 Task: Open Card Card0000000068 in Board Board0000000017 in Workspace WS0000000006 in Trello. Add Member nikrathi889@gmail.com to Card Card0000000068 in Board Board0000000017 in Workspace WS0000000006 in Trello. Add Red Label titled Label0000000068 to Card Card0000000068 in Board Board0000000017 in Workspace WS0000000006 in Trello. Add Checklist CL0000000068 to Card Card0000000068 in Board Board0000000017 in Workspace WS0000000006 in Trello. Add Dates with Start Date as Nov 01 2023 and Due Date as Nov 30 2023 to Card Card0000000068 in Board Board0000000017 in Workspace WS0000000006 in Trello
Action: Mouse moved to (300, 469)
Screenshot: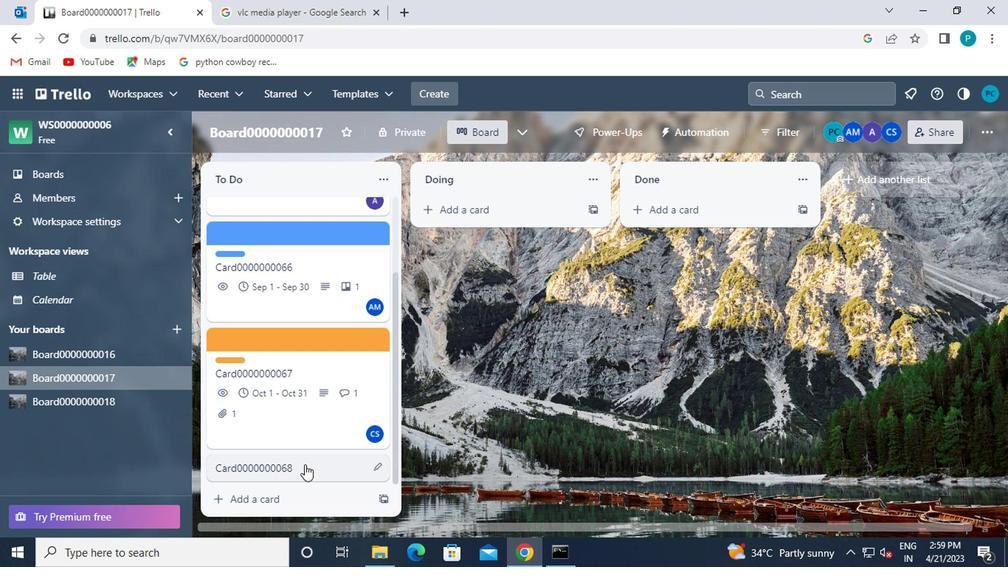 
Action: Mouse pressed left at (300, 469)
Screenshot: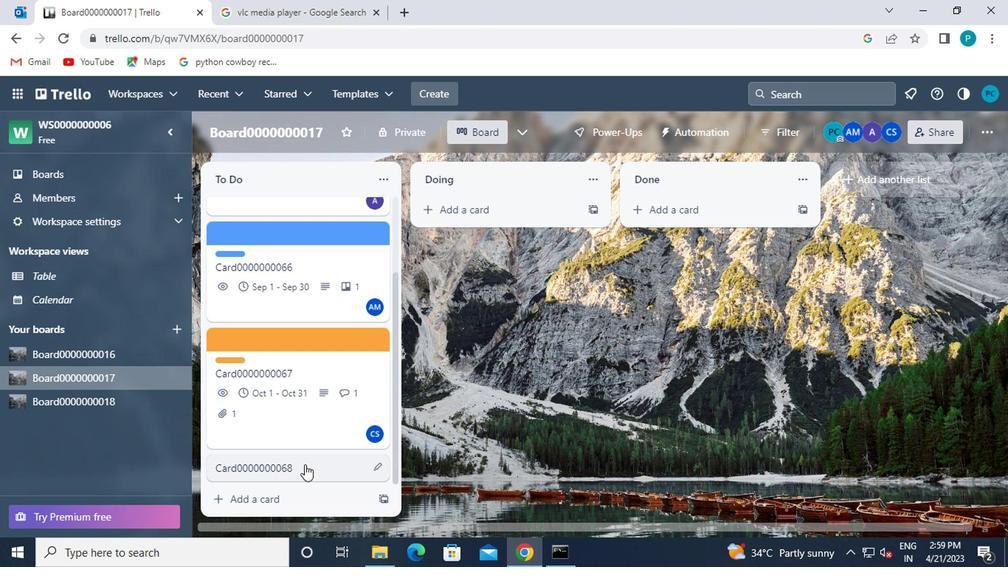 
Action: Mouse moved to (298, 470)
Screenshot: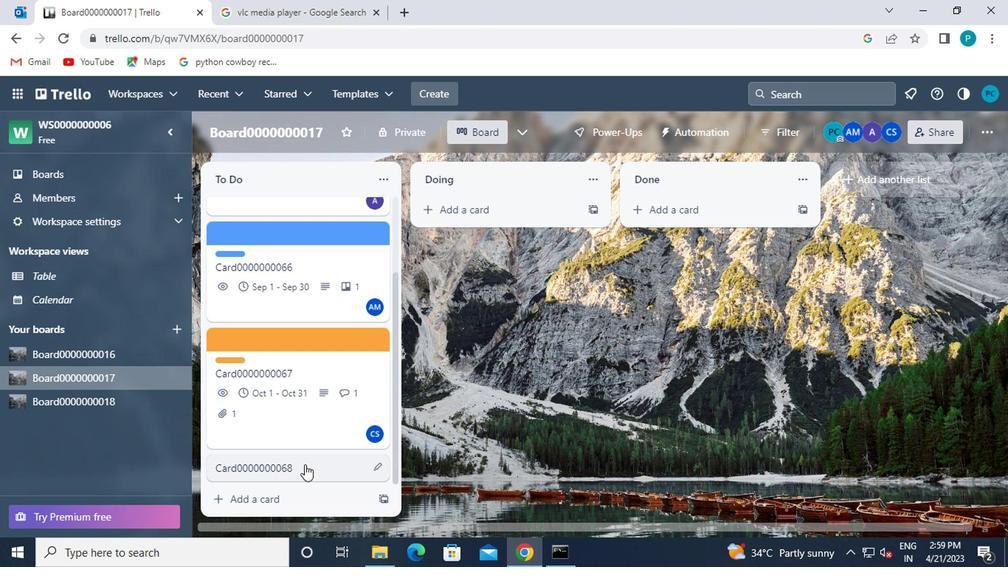 
Action: Mouse pressed left at (298, 470)
Screenshot: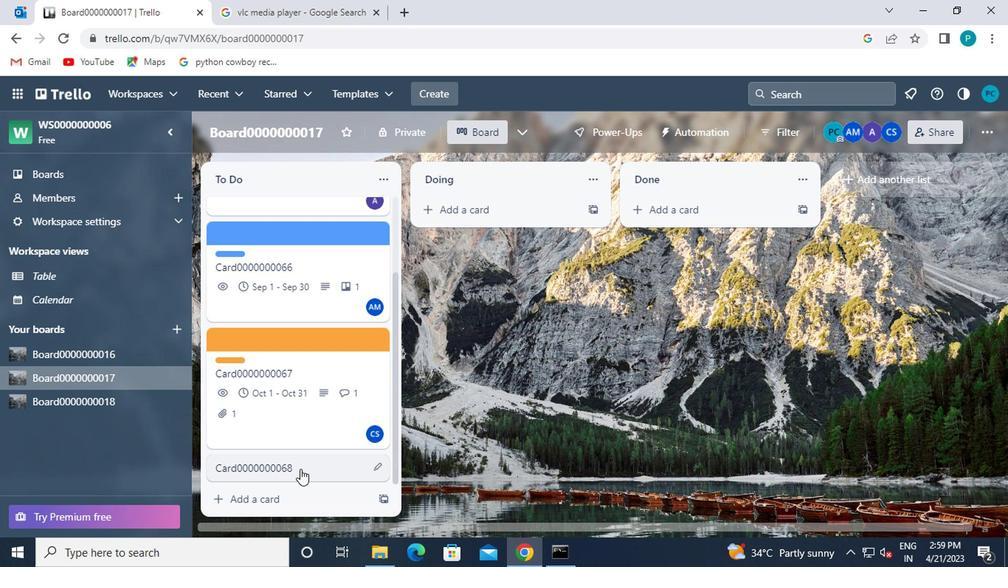 
Action: Mouse moved to (729, 271)
Screenshot: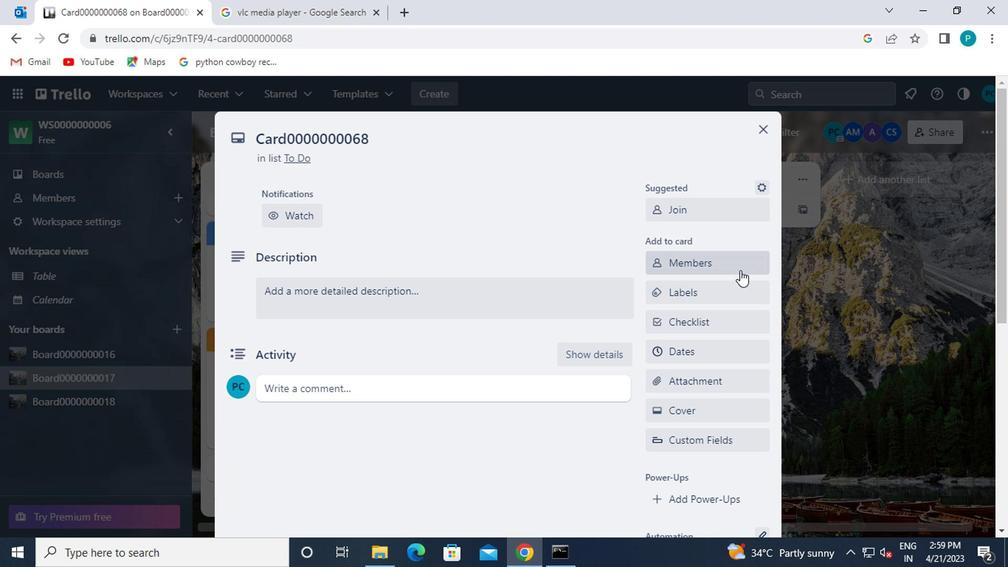 
Action: Mouse pressed left at (729, 271)
Screenshot: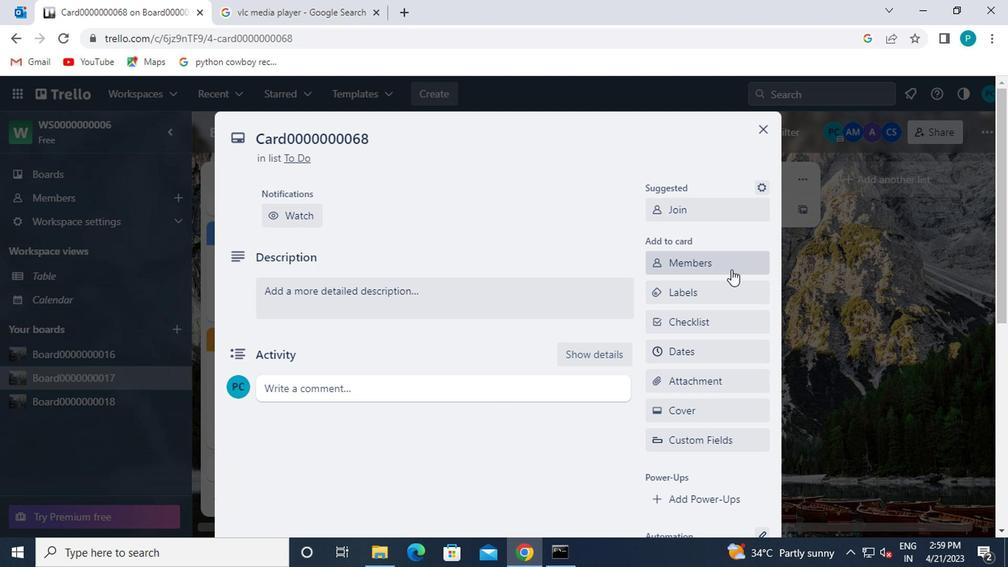 
Action: Mouse moved to (675, 172)
Screenshot: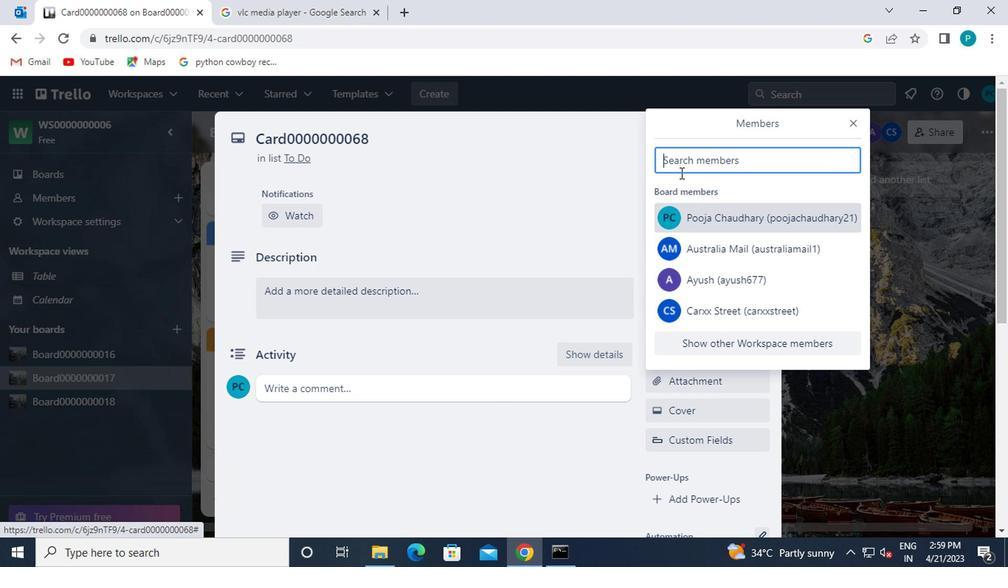 
Action: Mouse pressed left at (675, 172)
Screenshot: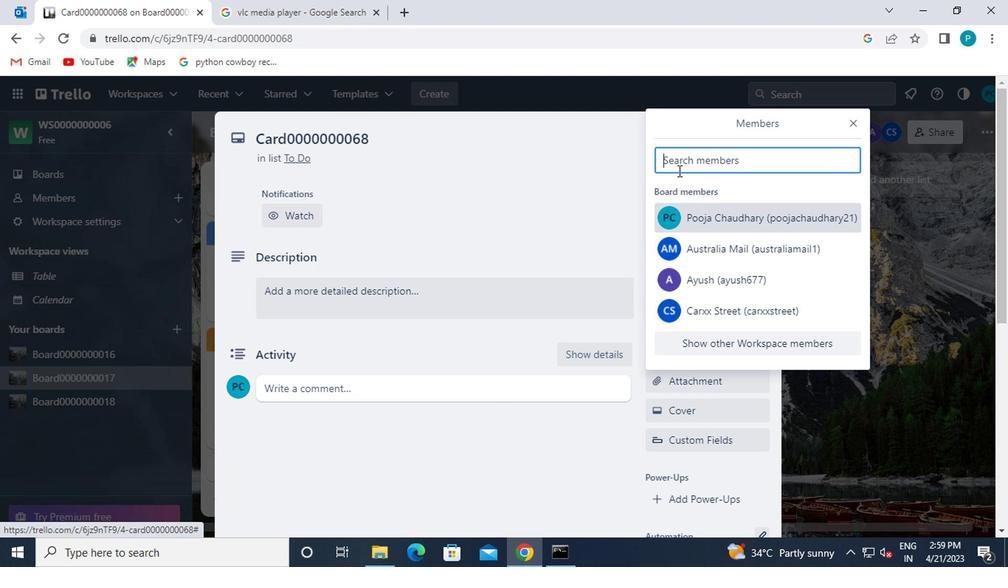 
Action: Mouse moved to (673, 172)
Screenshot: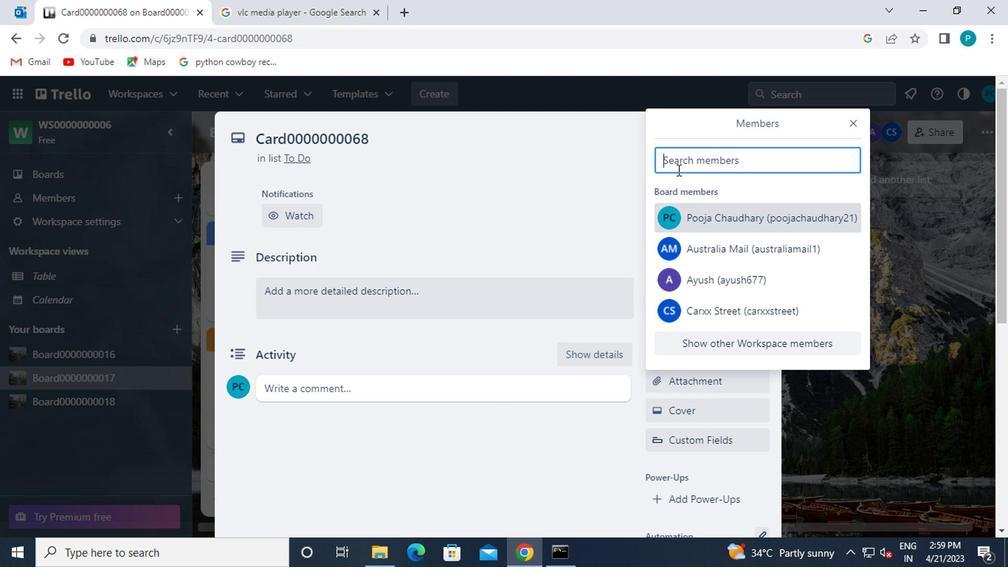 
Action: Key pressed nik
Screenshot: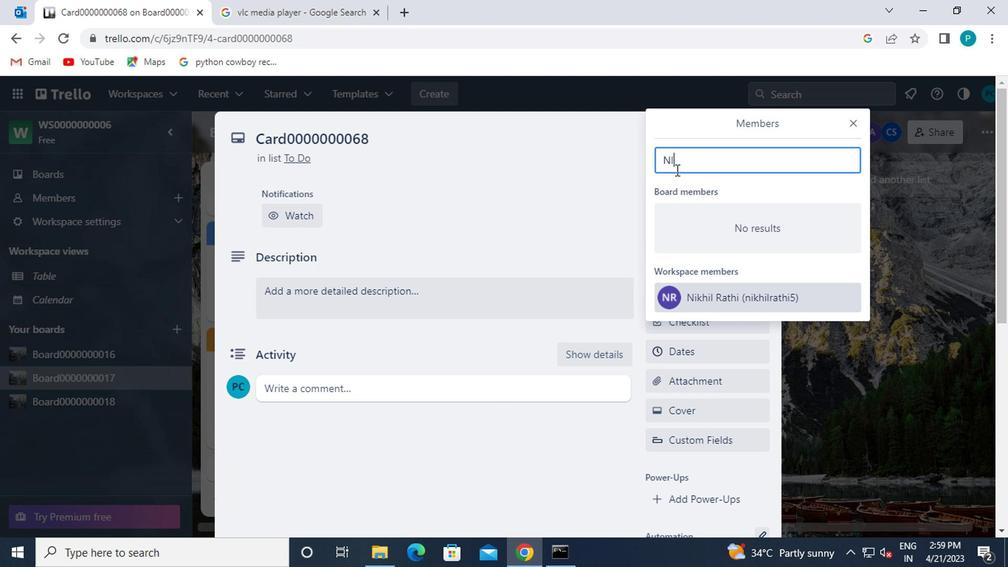 
Action: Mouse moved to (676, 289)
Screenshot: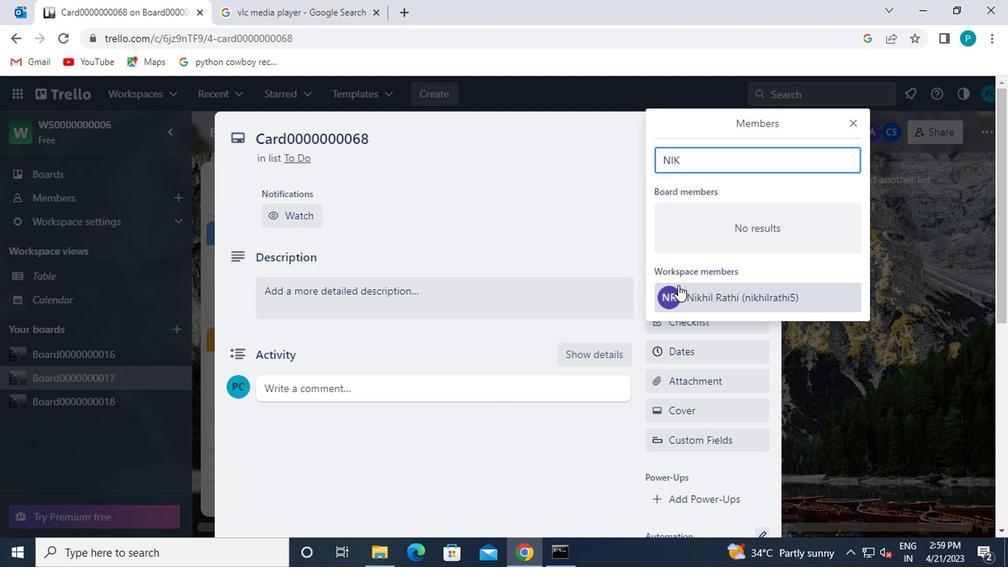 
Action: Mouse pressed left at (676, 289)
Screenshot: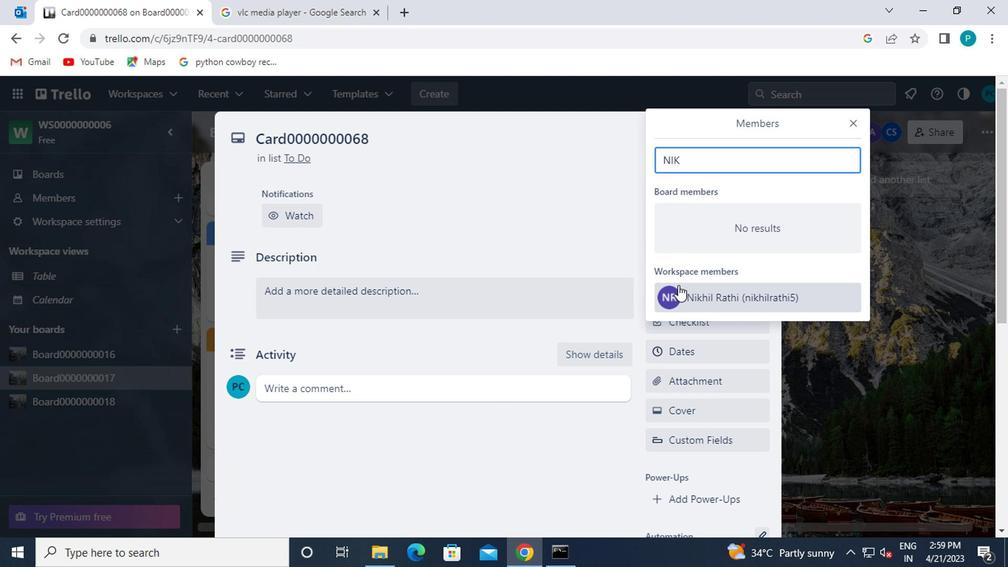 
Action: Mouse moved to (855, 119)
Screenshot: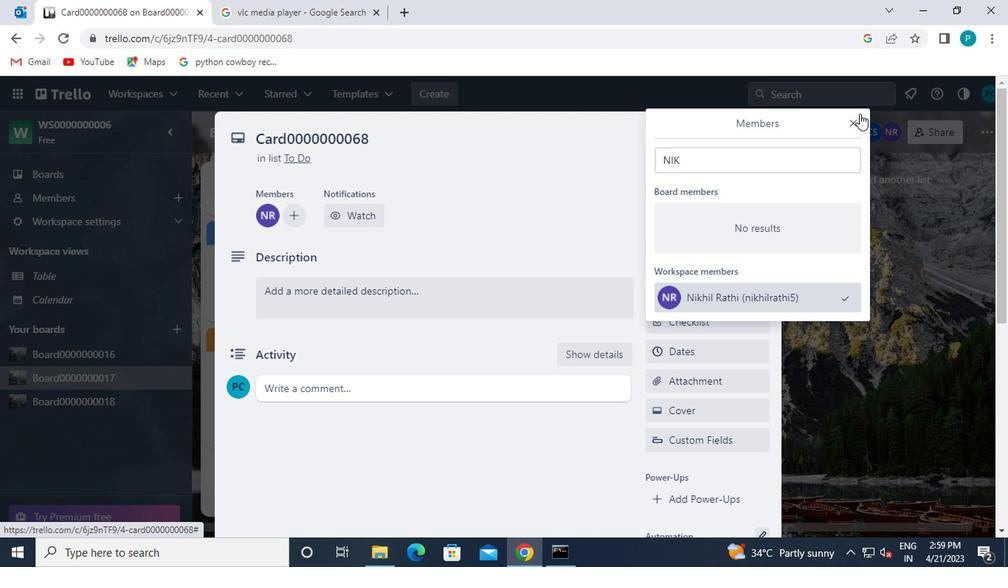 
Action: Mouse pressed left at (855, 119)
Screenshot: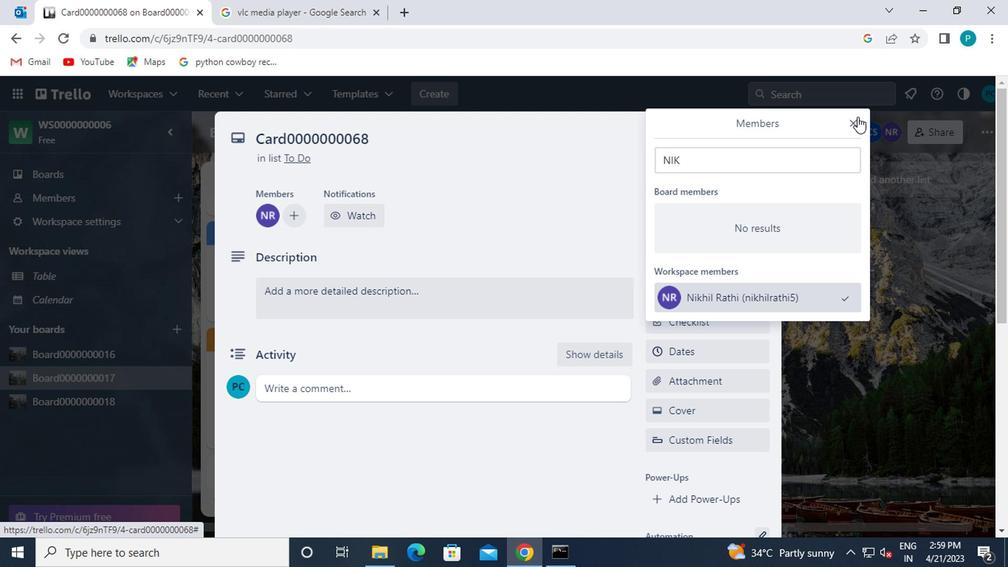 
Action: Mouse moved to (725, 291)
Screenshot: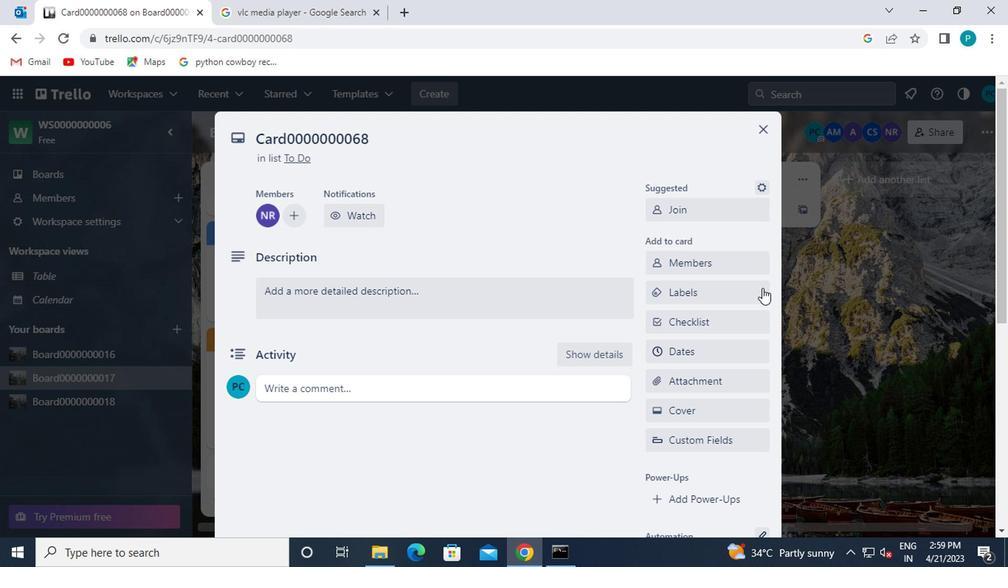 
Action: Mouse pressed left at (725, 291)
Screenshot: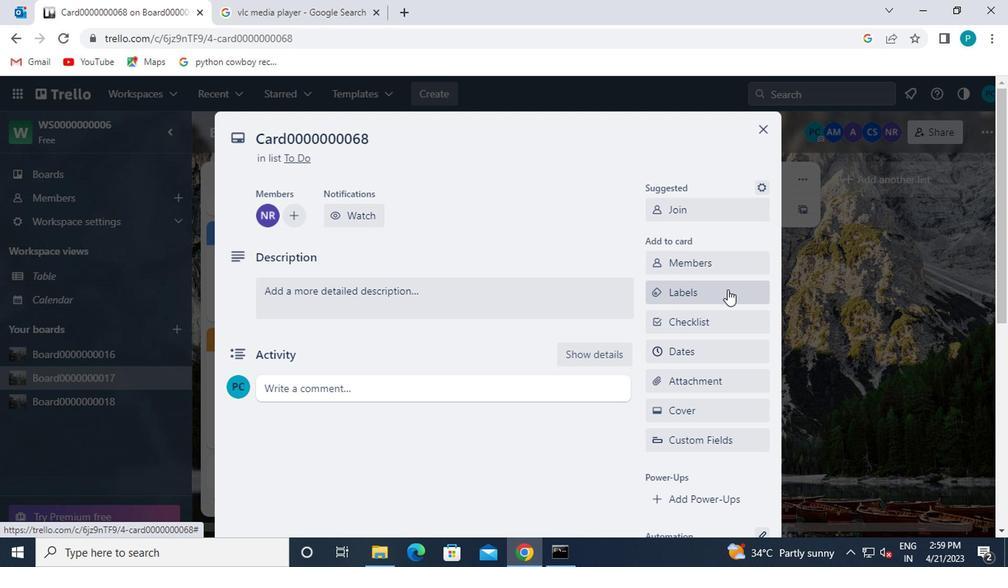
Action: Mouse moved to (725, 470)
Screenshot: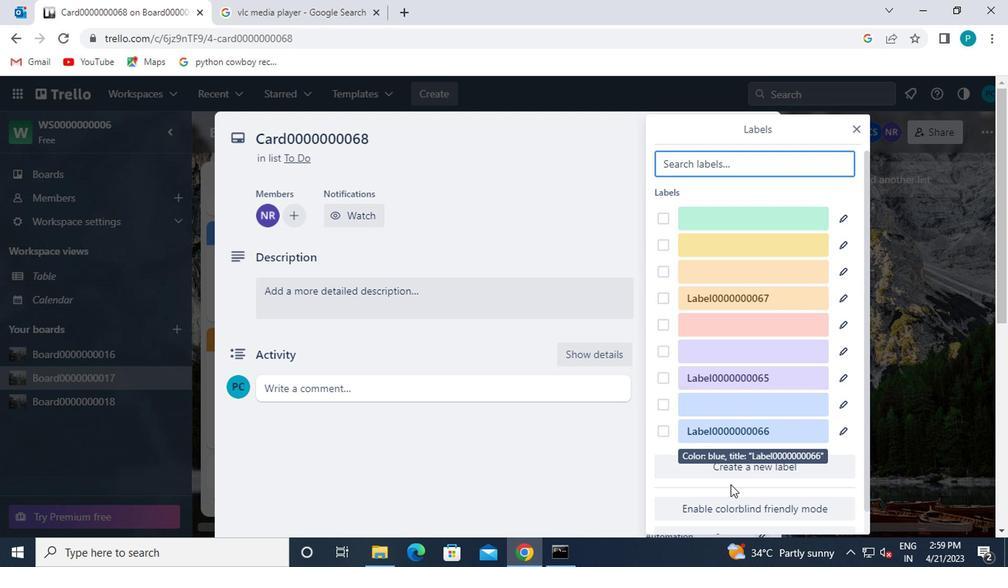 
Action: Mouse pressed left at (725, 470)
Screenshot: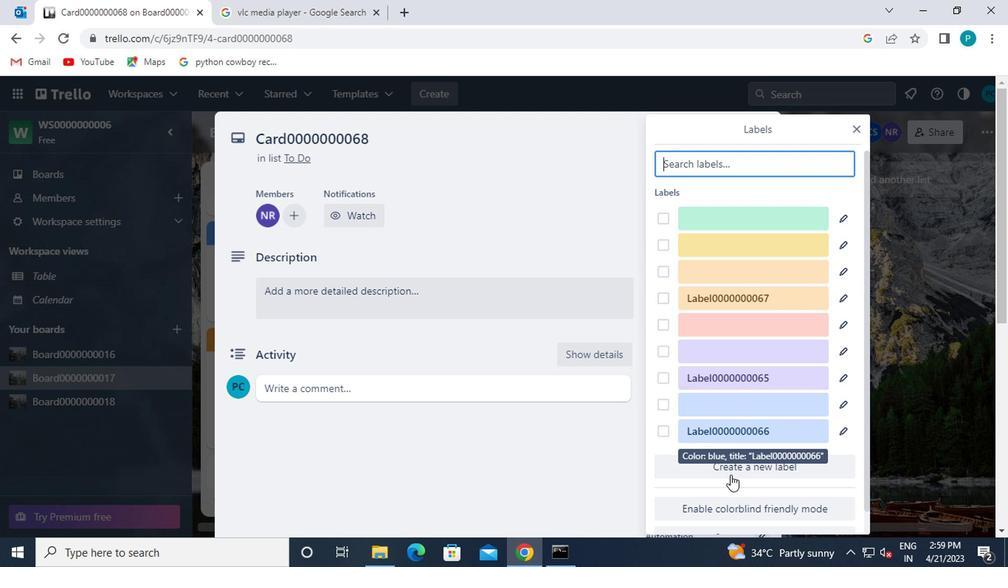 
Action: Mouse moved to (784, 345)
Screenshot: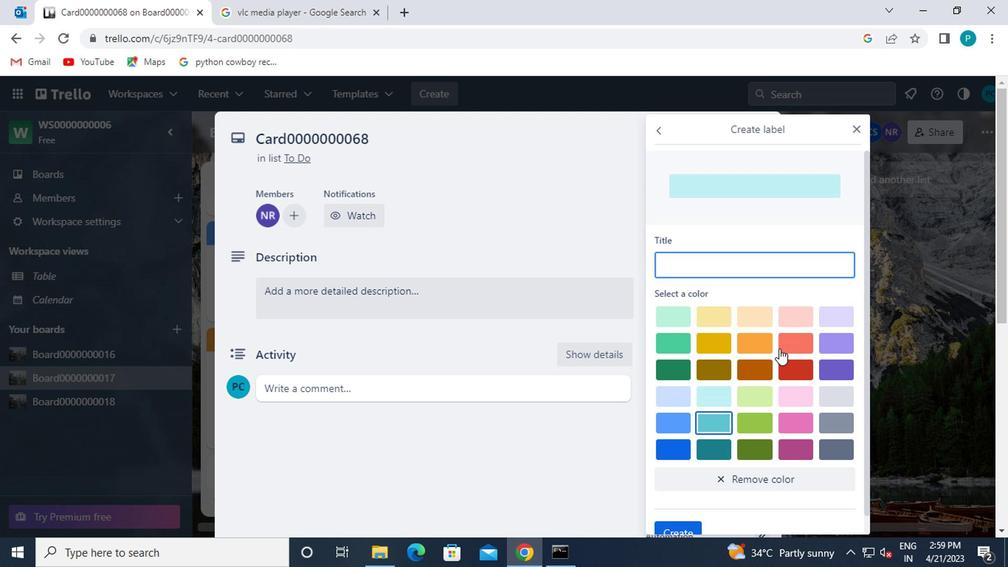 
Action: Mouse pressed left at (784, 345)
Screenshot: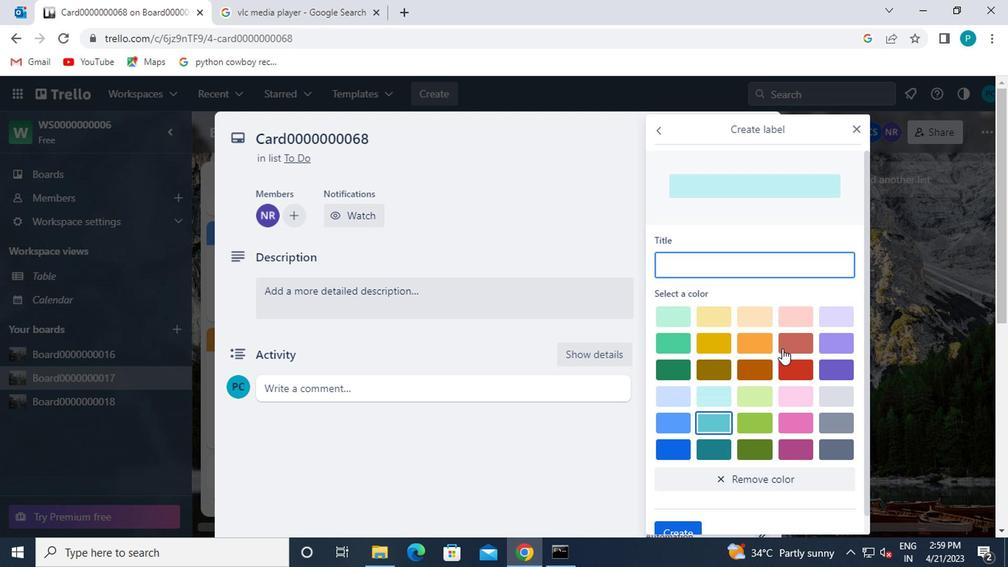 
Action: Mouse moved to (684, 264)
Screenshot: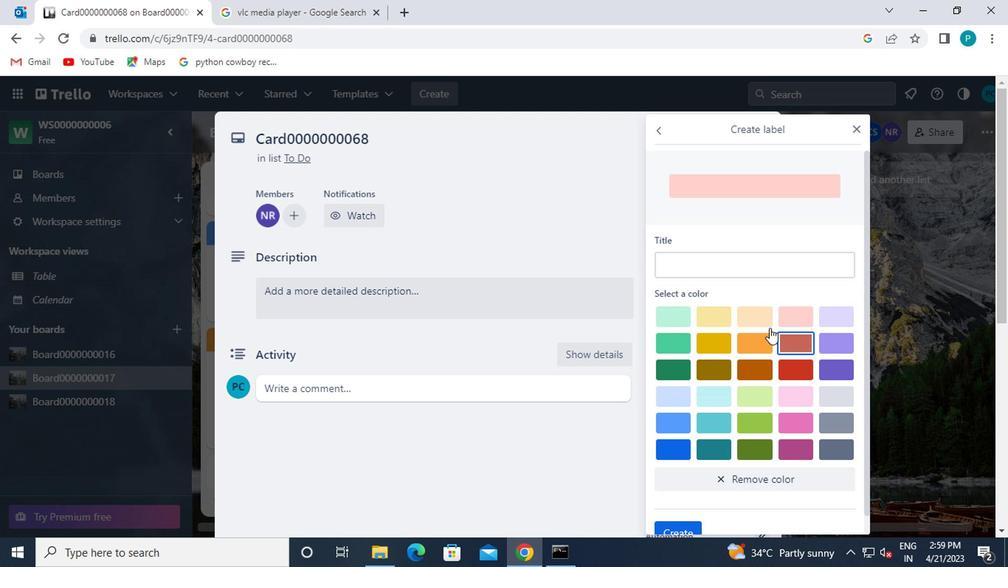 
Action: Mouse pressed left at (684, 264)
Screenshot: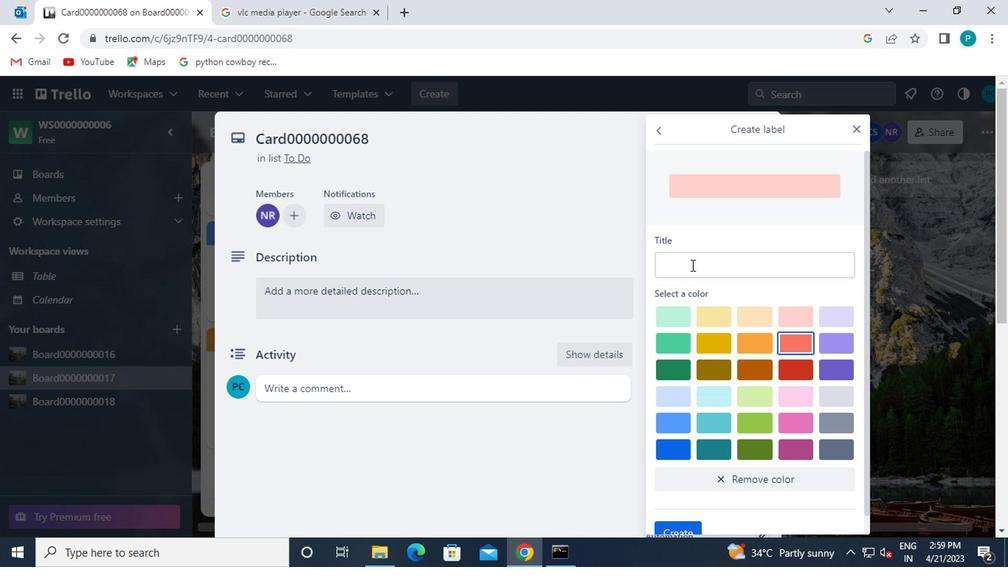
Action: Mouse moved to (682, 264)
Screenshot: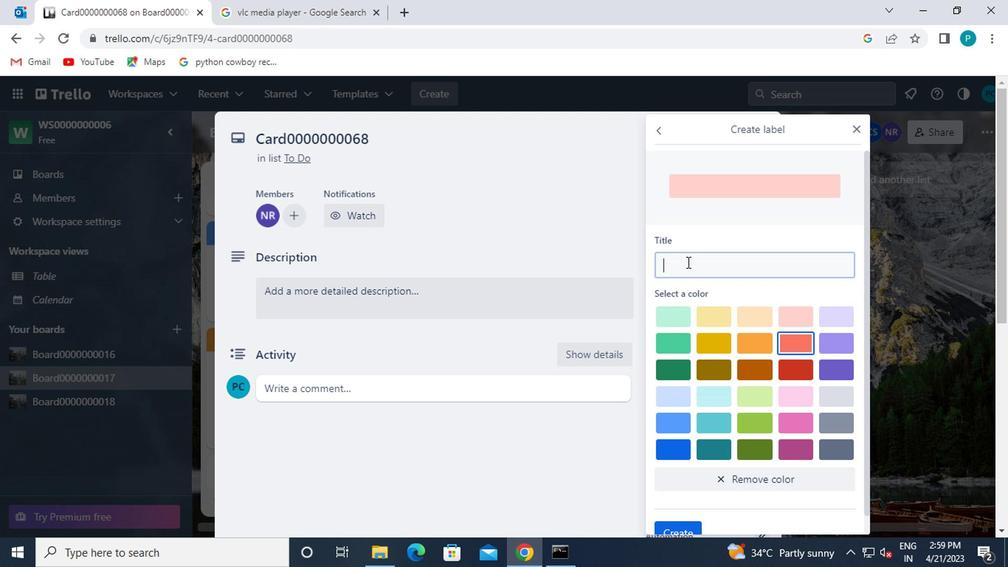 
Action: Key pressed l<Key.caps_lock>abel0000000068
Screenshot: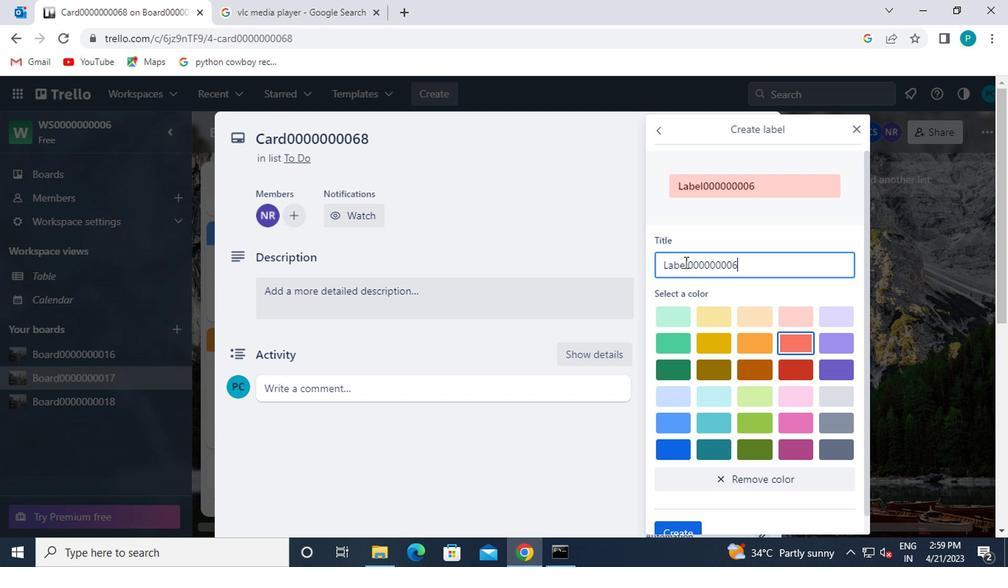 
Action: Mouse moved to (696, 409)
Screenshot: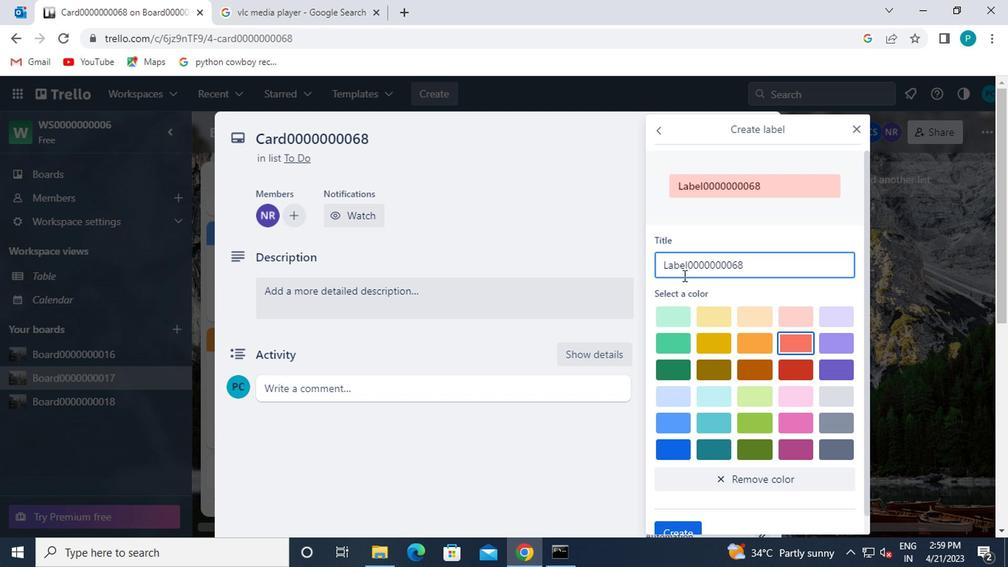 
Action: Mouse scrolled (696, 409) with delta (0, 0)
Screenshot: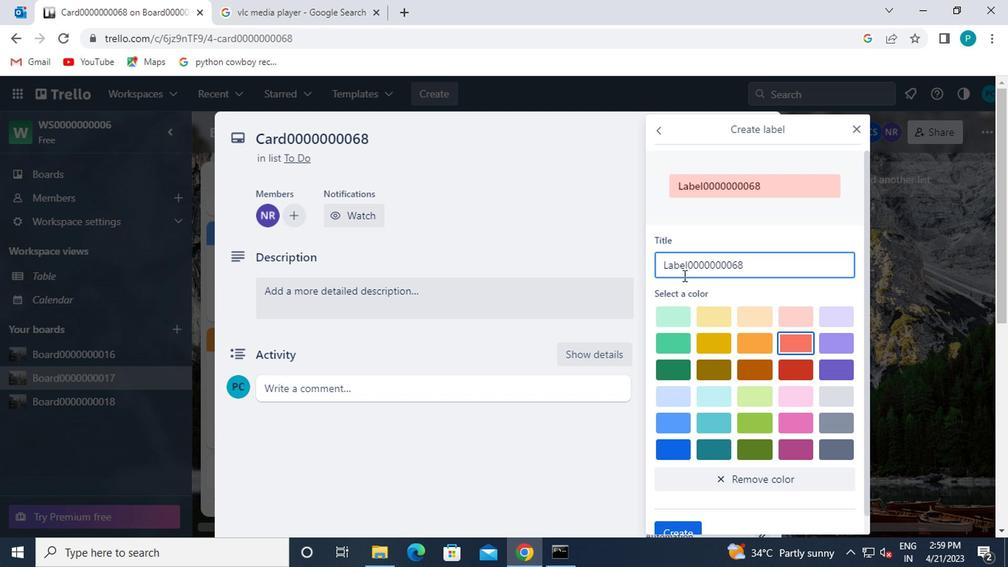 
Action: Mouse moved to (696, 473)
Screenshot: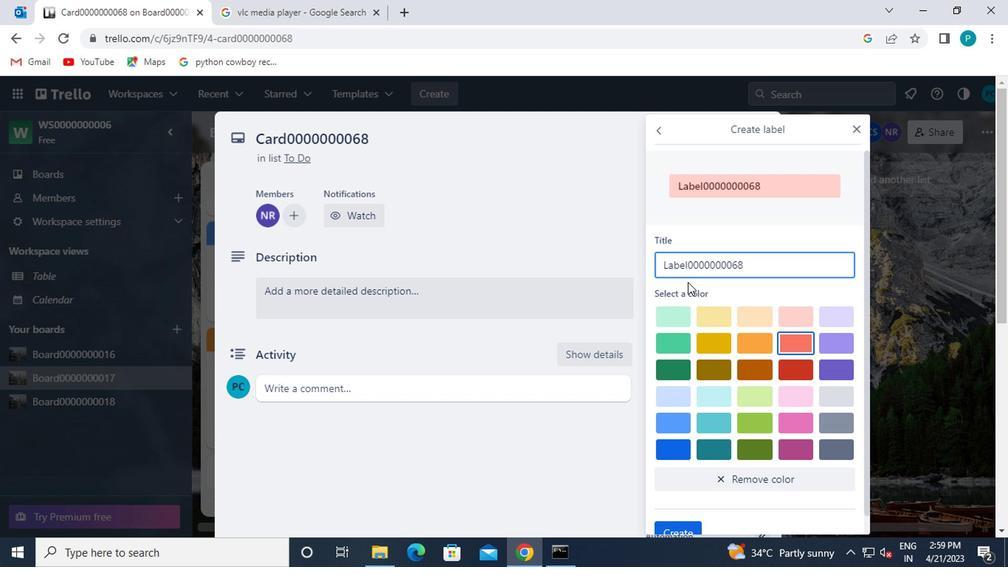 
Action: Mouse scrolled (696, 472) with delta (0, 0)
Screenshot: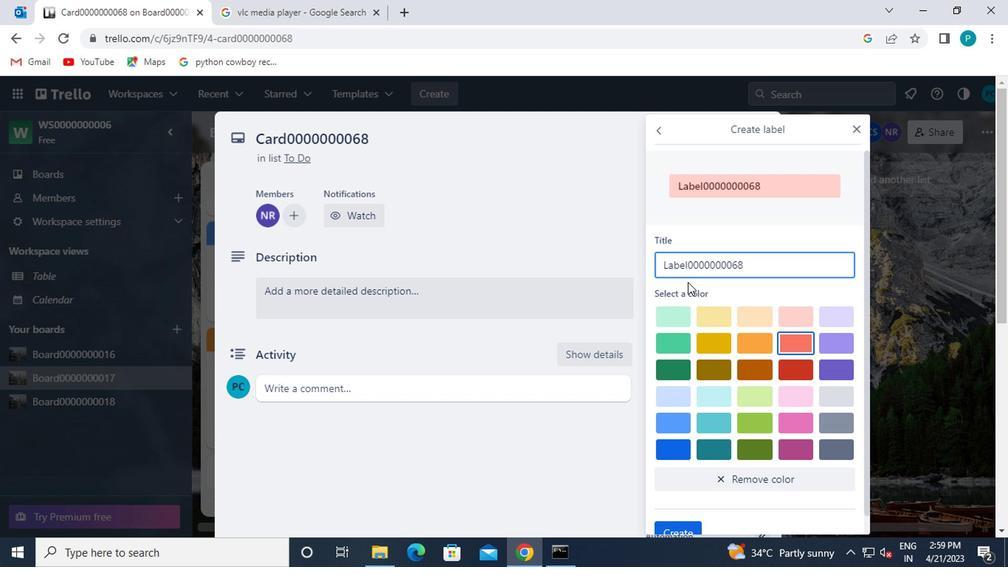 
Action: Mouse moved to (695, 502)
Screenshot: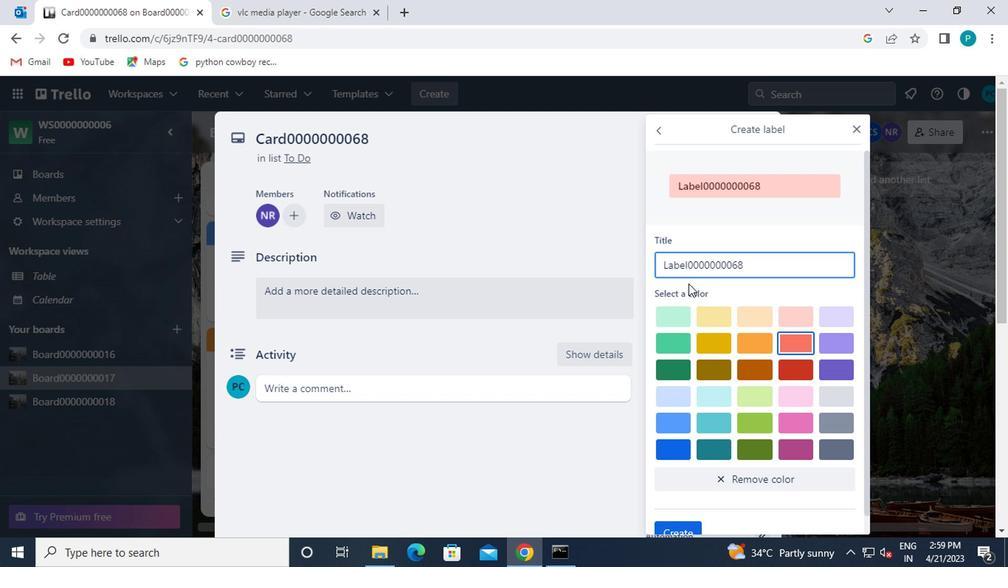
Action: Mouse scrolled (695, 501) with delta (0, -1)
Screenshot: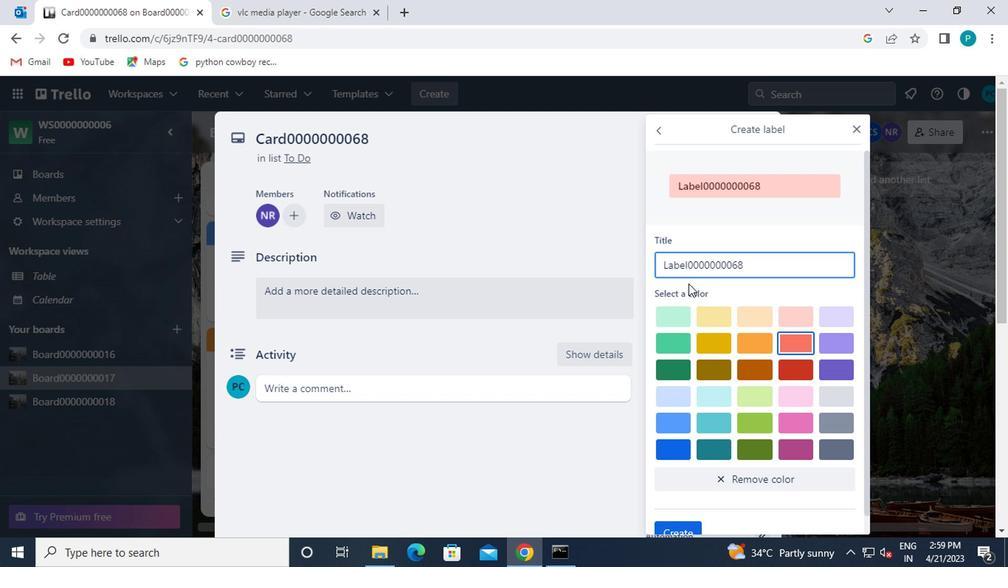 
Action: Mouse moved to (689, 521)
Screenshot: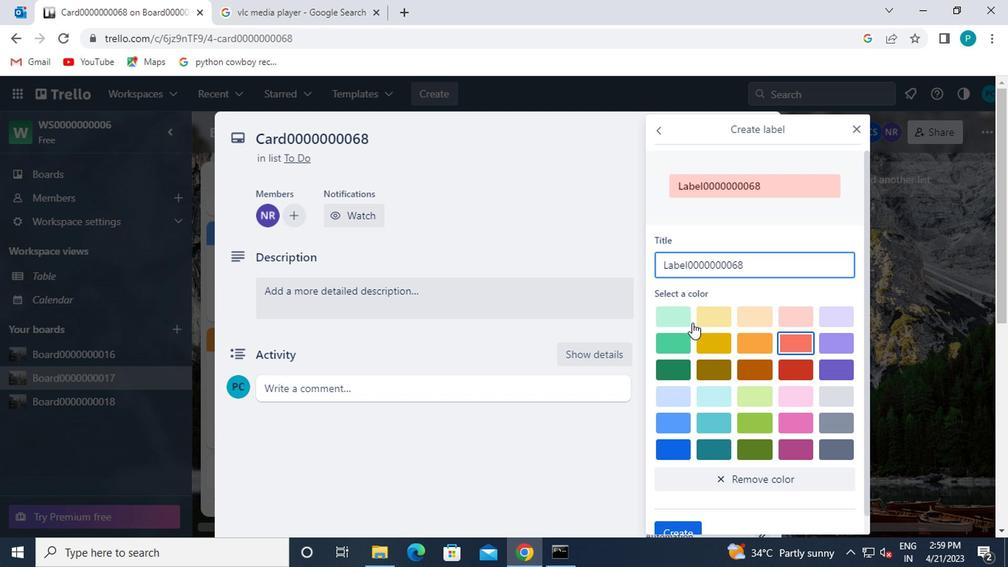 
Action: Mouse scrolled (689, 520) with delta (0, 0)
Screenshot: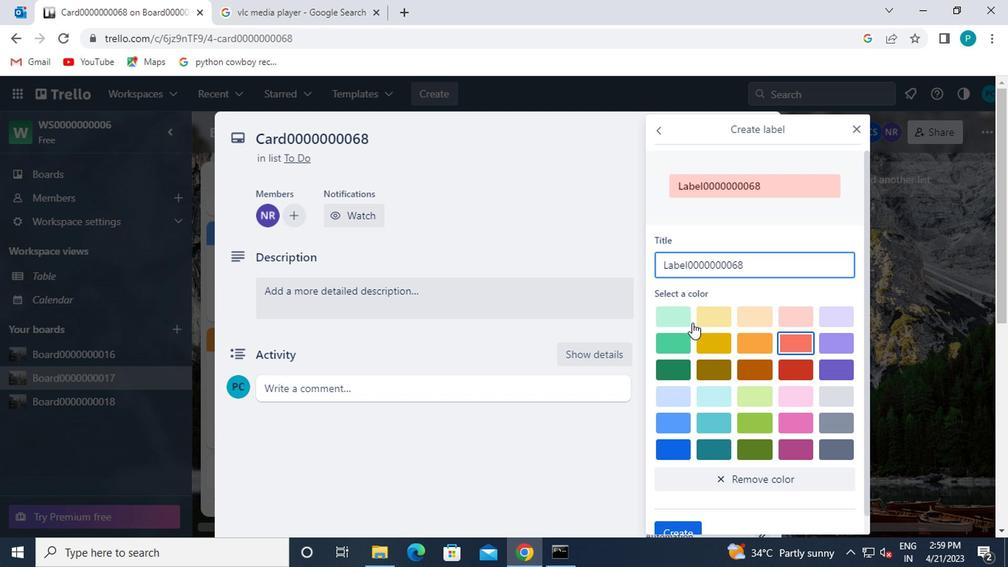 
Action: Mouse moved to (672, 519)
Screenshot: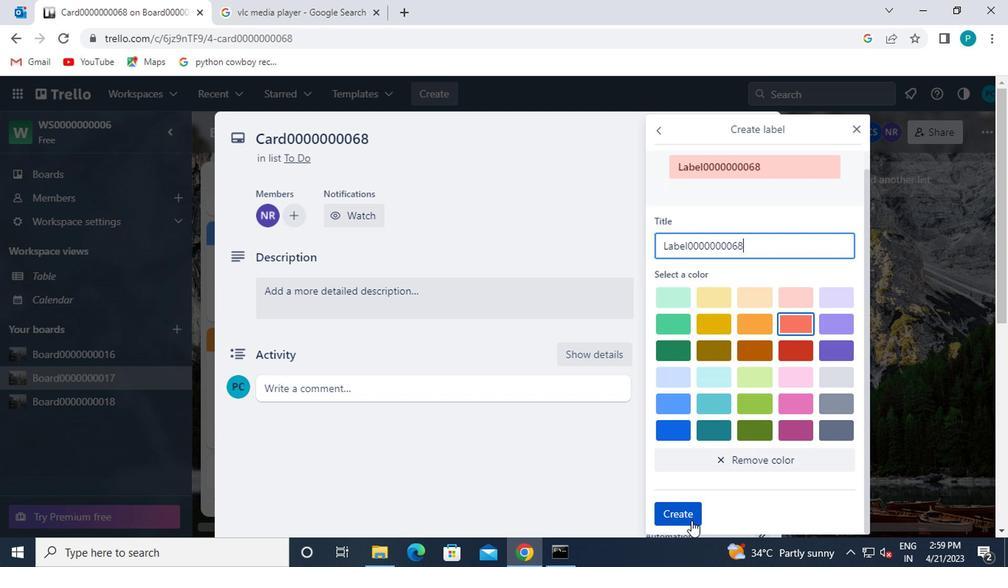
Action: Mouse pressed left at (672, 519)
Screenshot: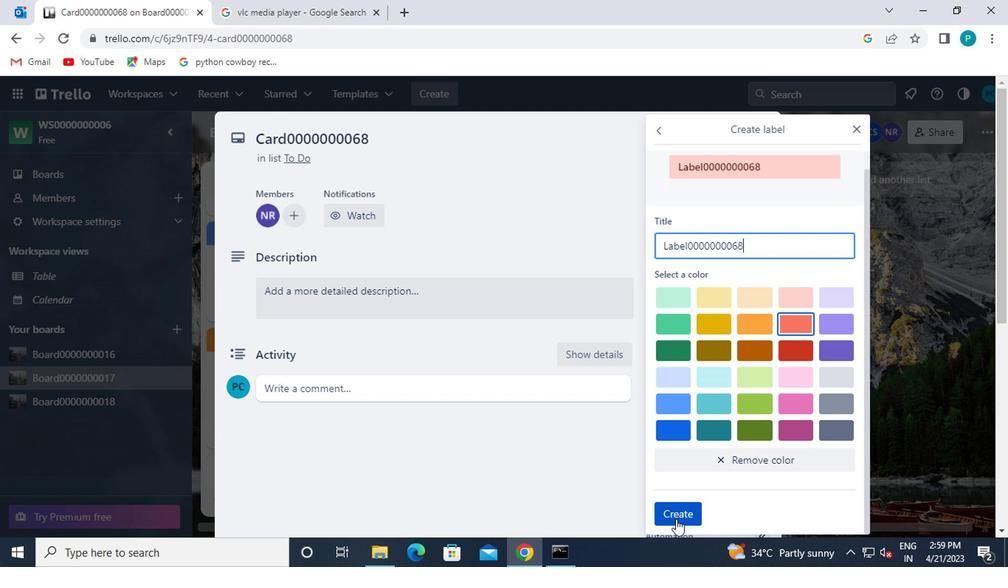 
Action: Mouse moved to (856, 128)
Screenshot: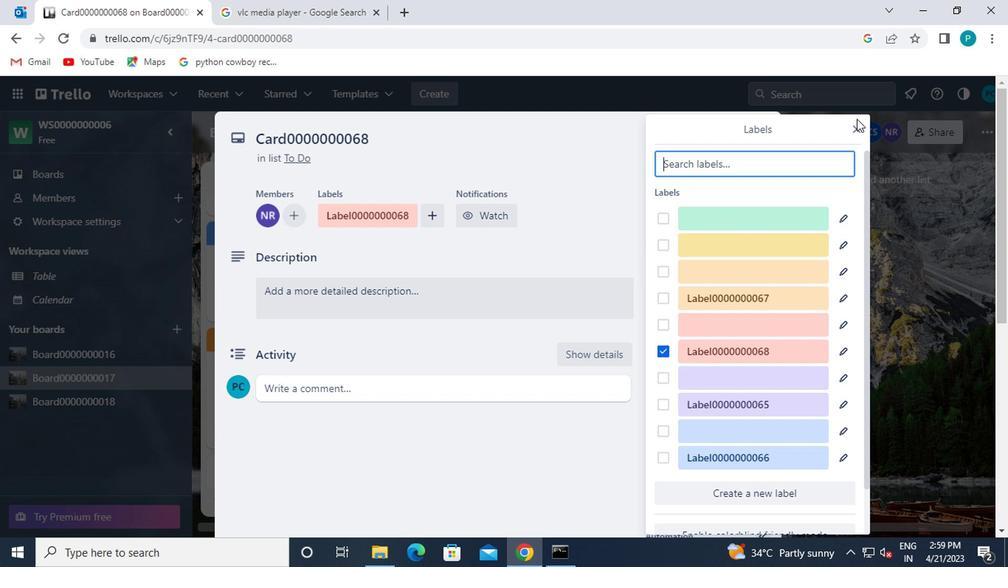 
Action: Mouse pressed left at (856, 128)
Screenshot: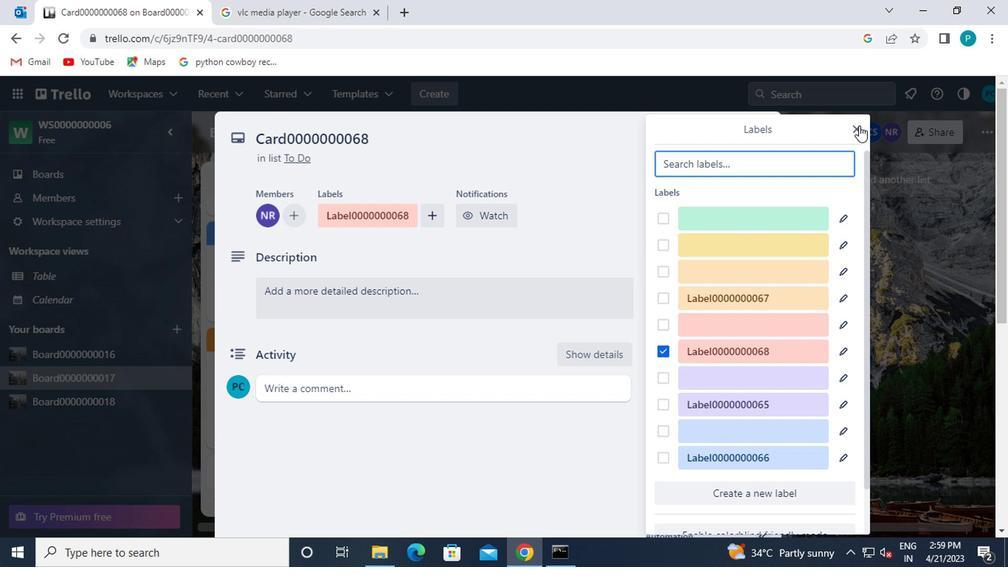 
Action: Mouse moved to (707, 323)
Screenshot: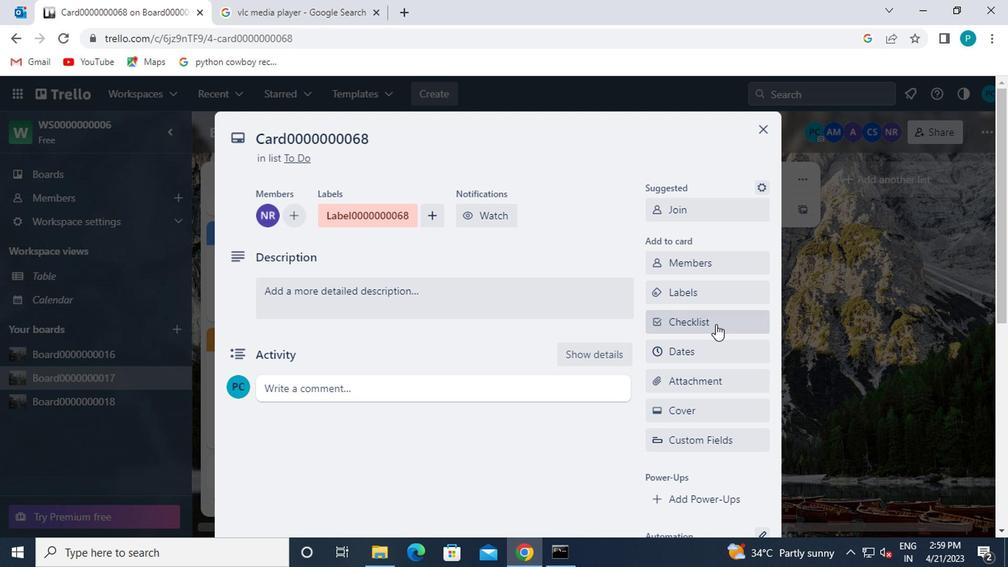 
Action: Mouse pressed left at (707, 323)
Screenshot: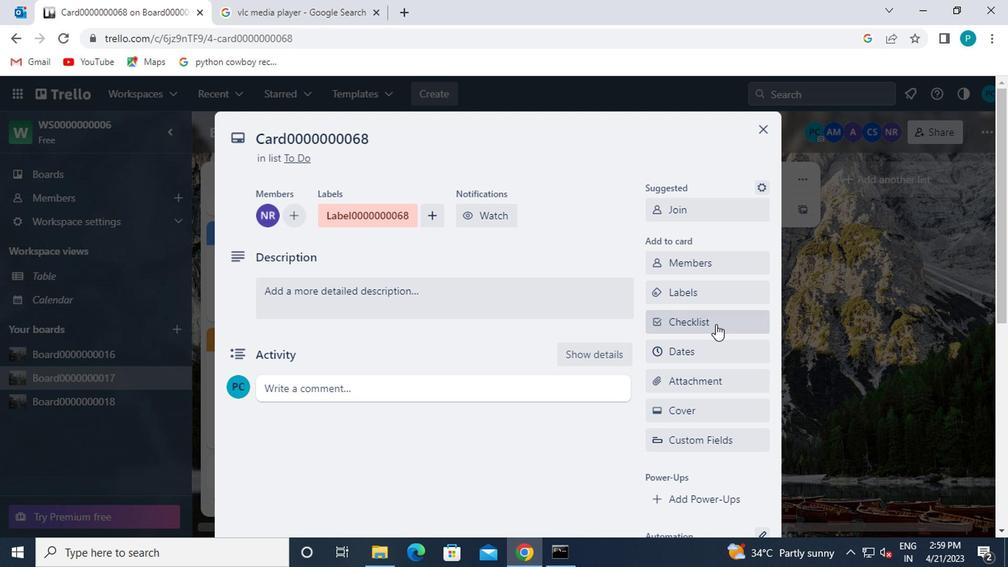 
Action: Key pressed <Key.caps_lock>cl0000000068
Screenshot: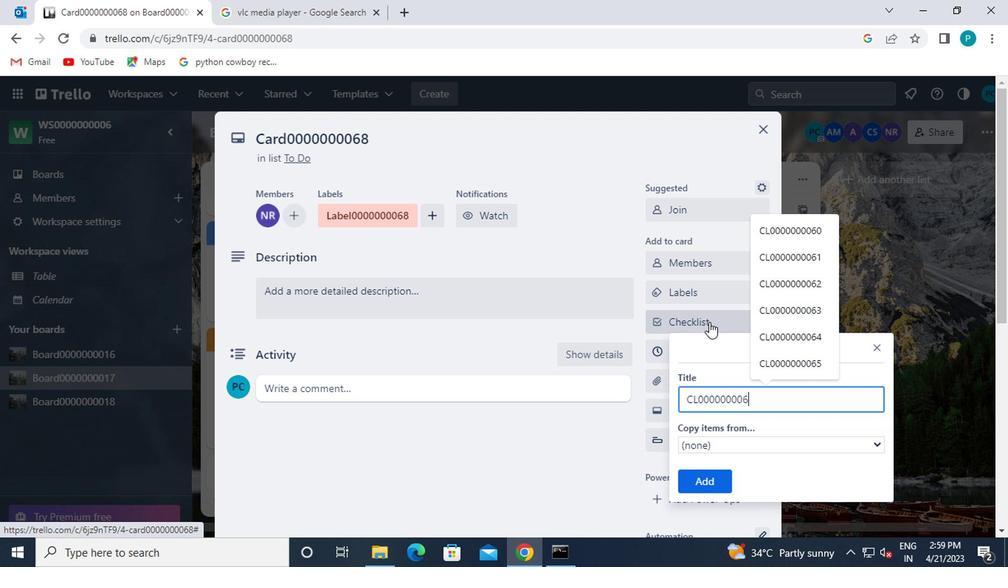 
Action: Mouse moved to (685, 533)
Screenshot: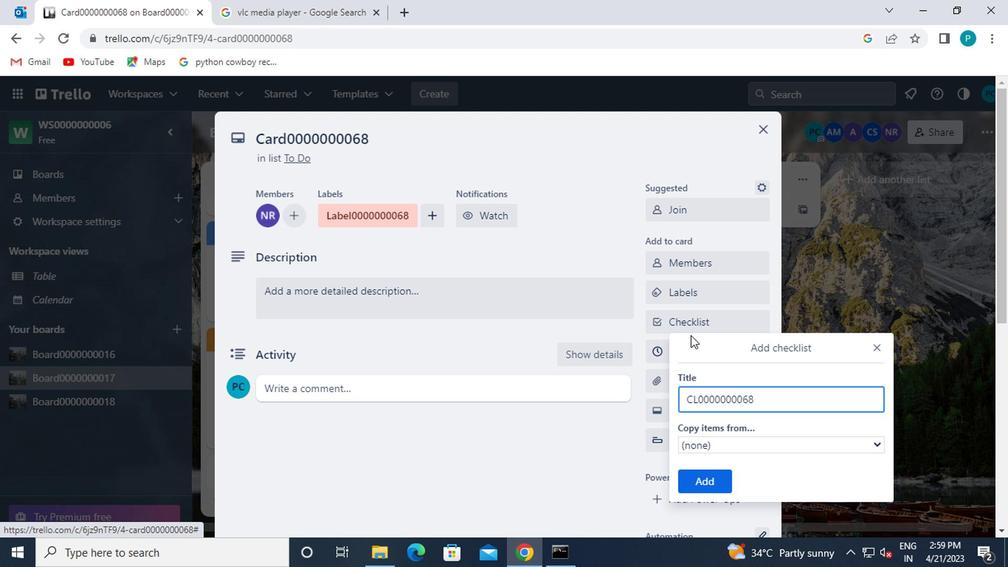 
Action: Mouse pressed left at (685, 533)
Screenshot: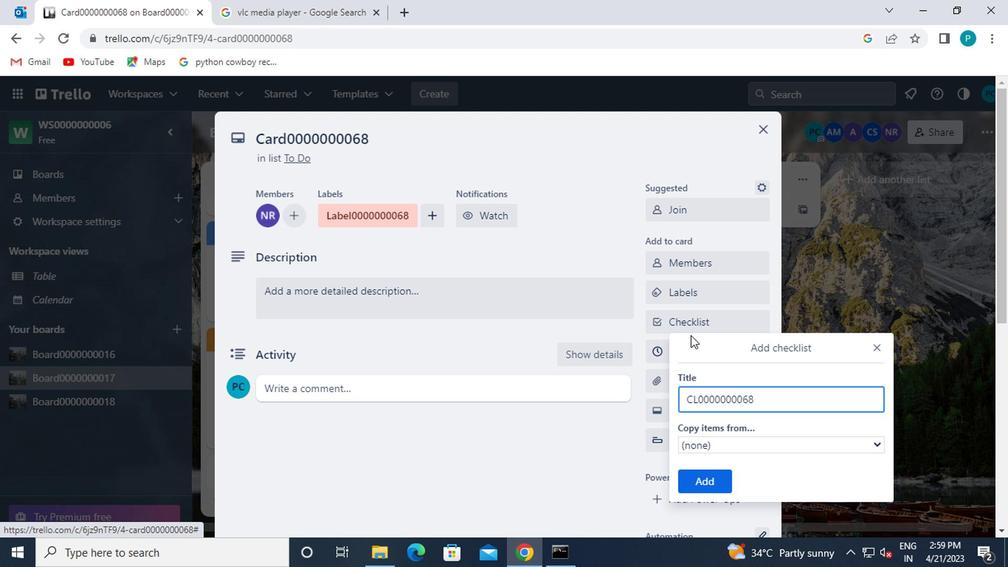 
Action: Mouse moved to (704, 482)
Screenshot: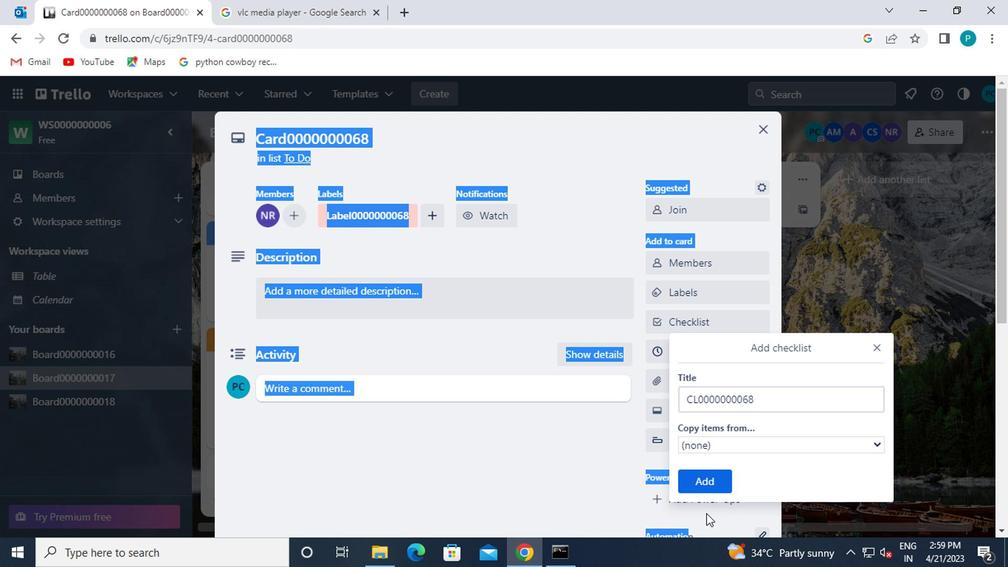 
Action: Mouse pressed left at (704, 482)
Screenshot: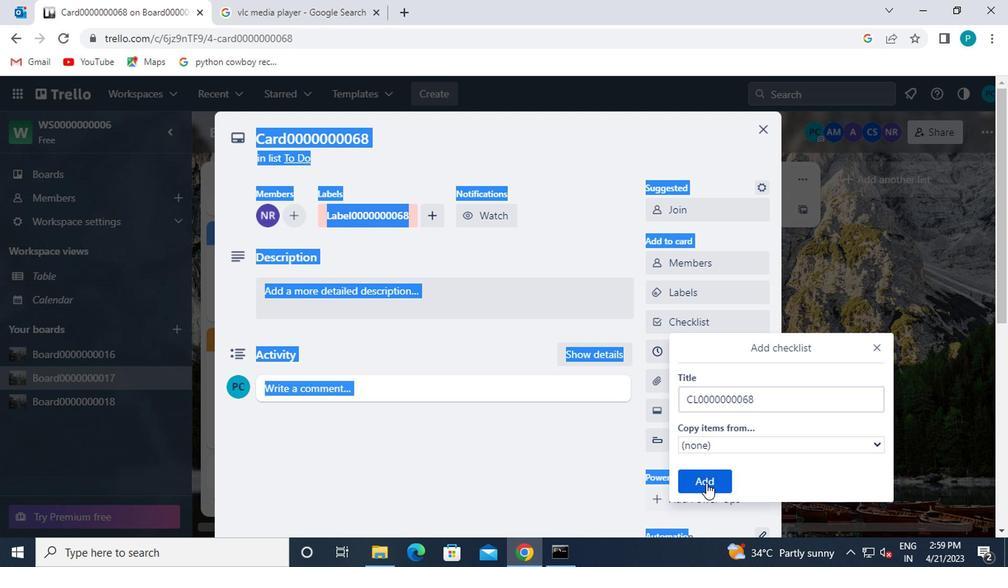
Action: Mouse moved to (669, 357)
Screenshot: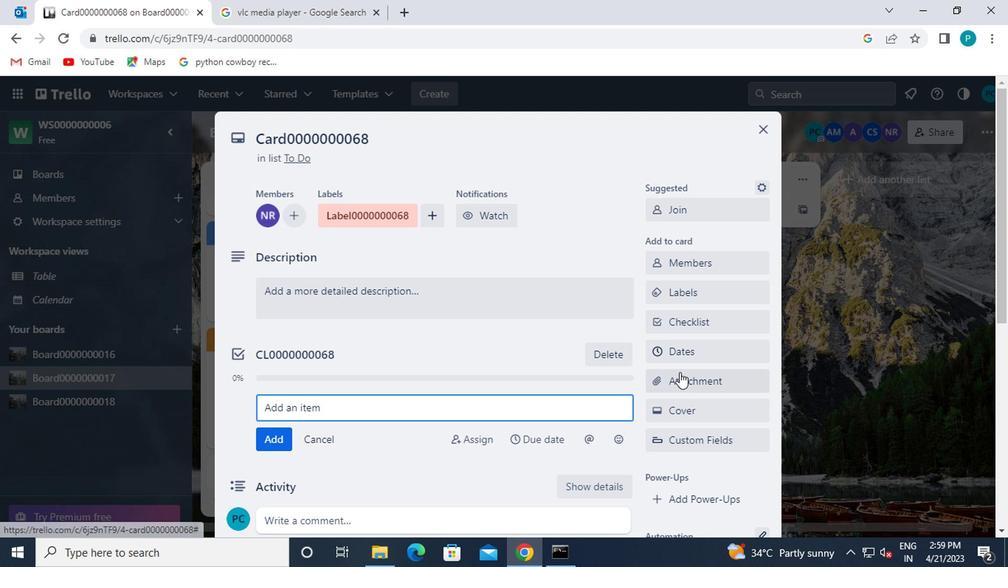 
Action: Mouse pressed left at (669, 357)
Screenshot: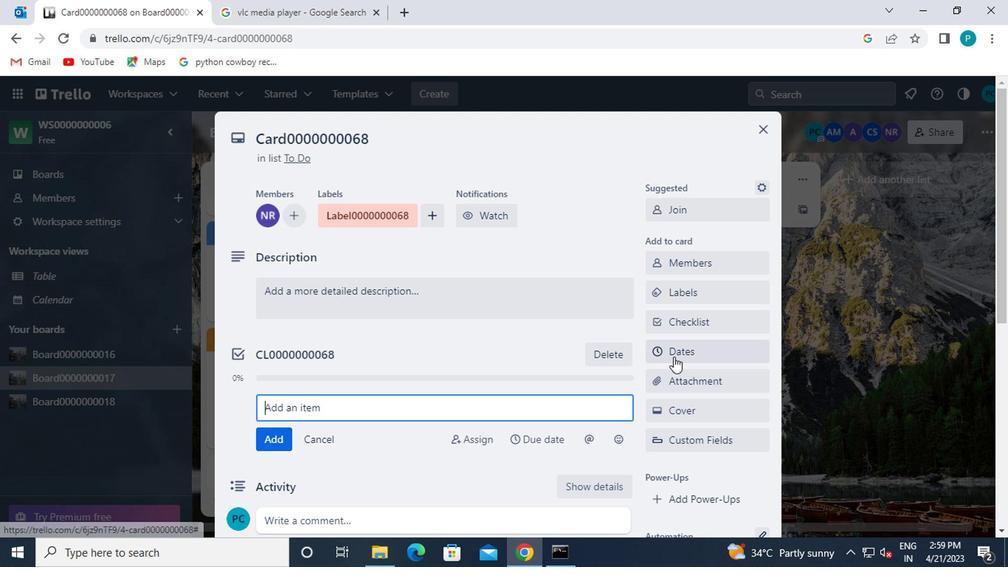 
Action: Mouse moved to (657, 390)
Screenshot: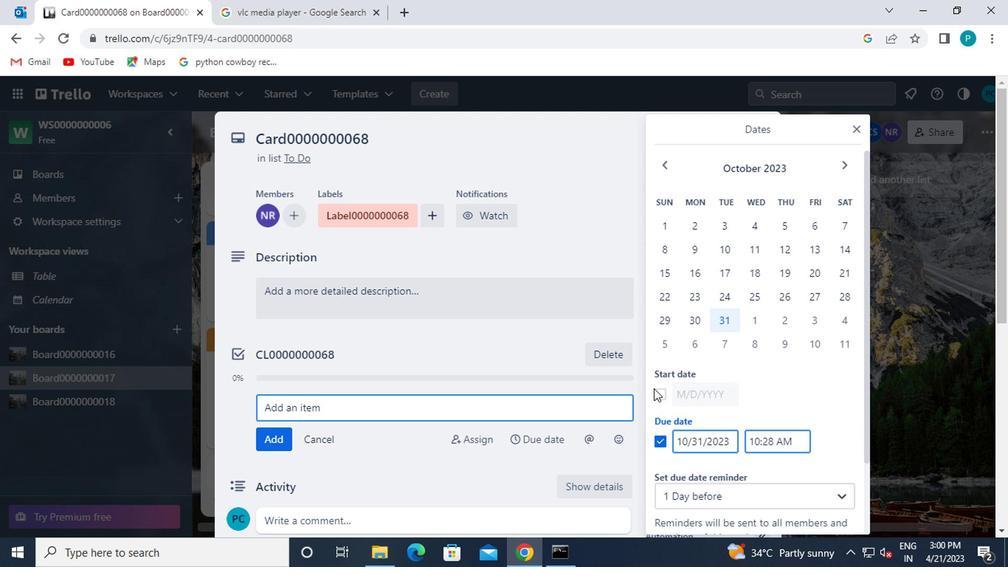 
Action: Mouse pressed left at (657, 390)
Screenshot: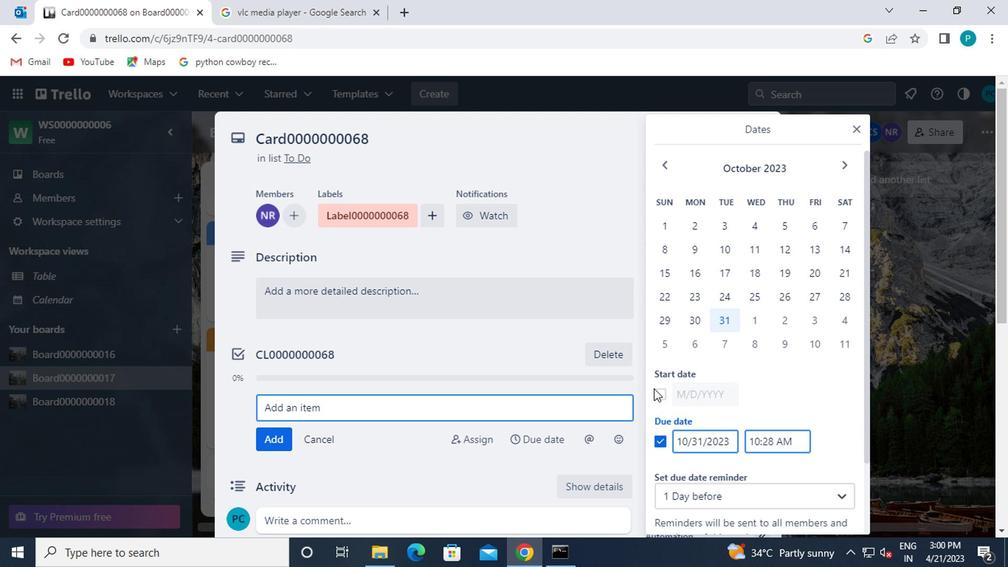 
Action: Mouse moved to (834, 167)
Screenshot: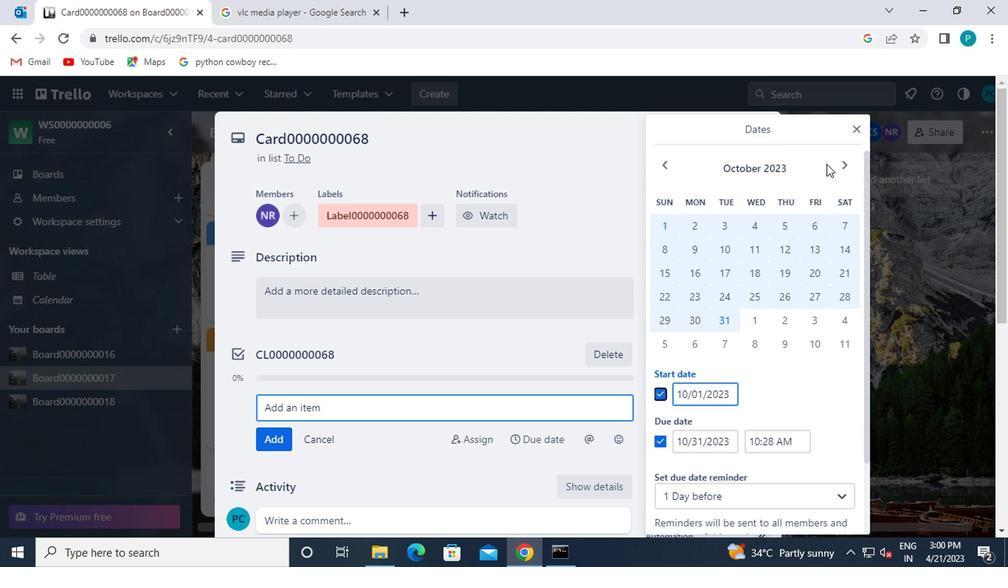 
Action: Mouse pressed left at (834, 167)
Screenshot: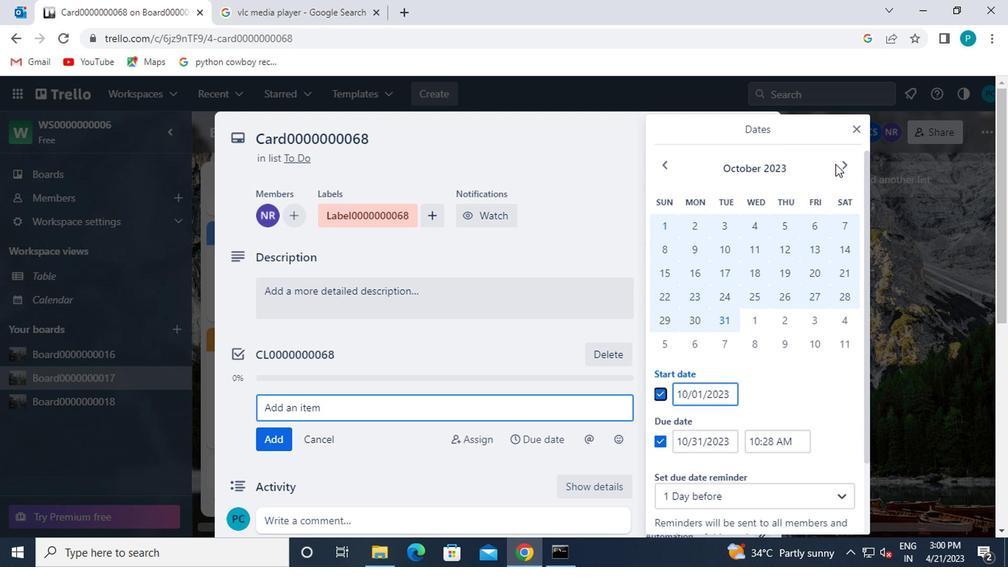 
Action: Mouse moved to (760, 219)
Screenshot: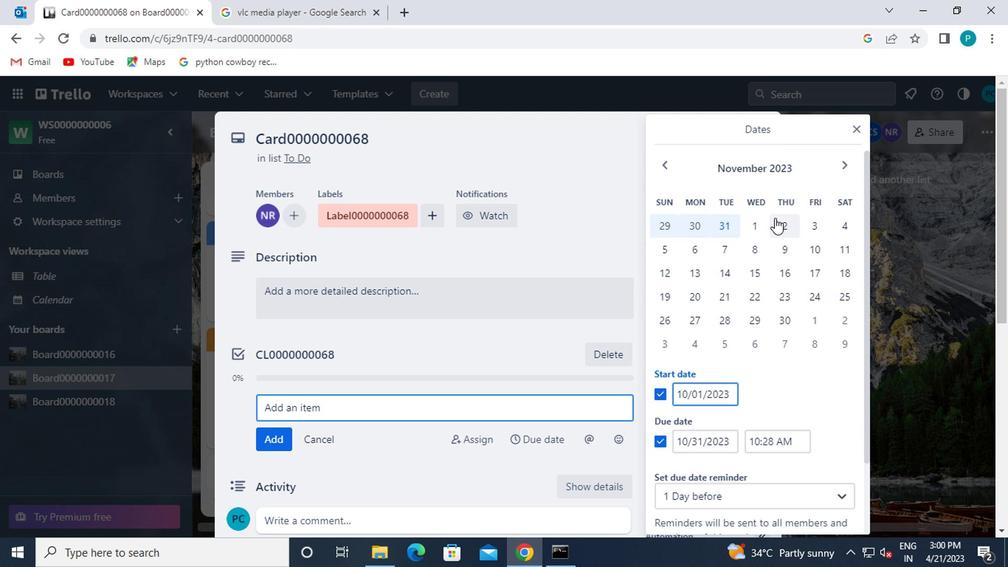 
Action: Mouse pressed left at (760, 219)
Screenshot: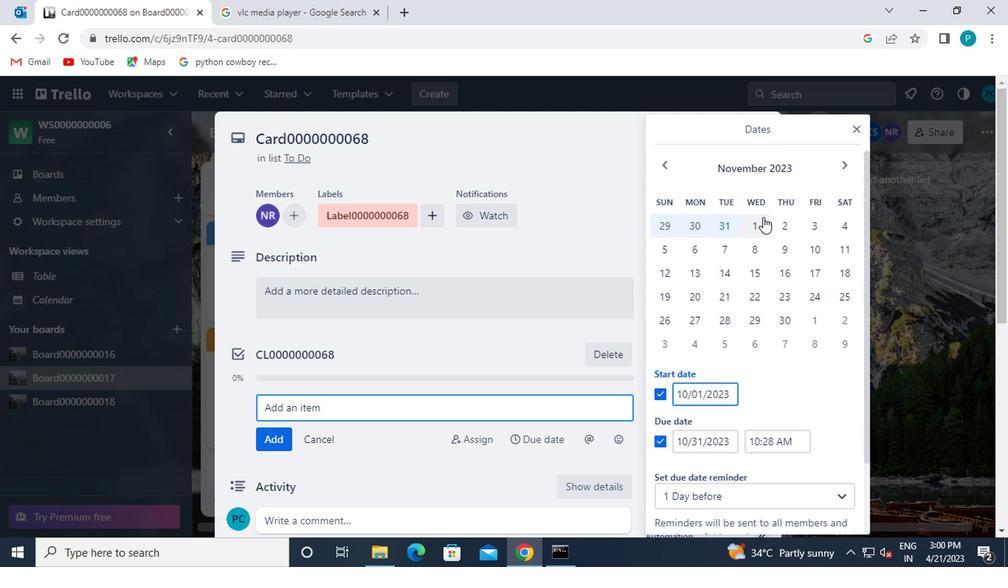 
Action: Mouse moved to (784, 332)
Screenshot: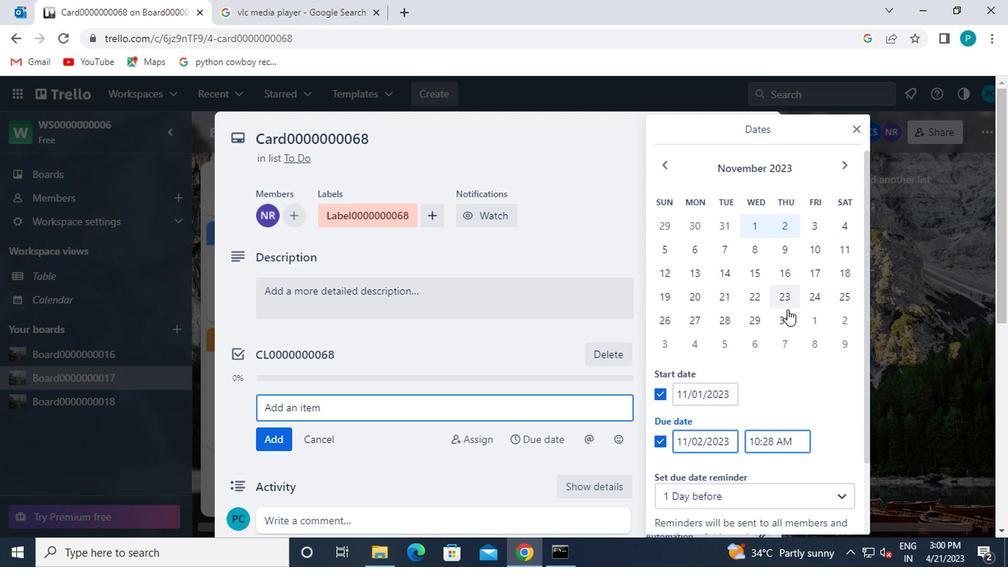 
Action: Mouse pressed left at (784, 332)
Screenshot: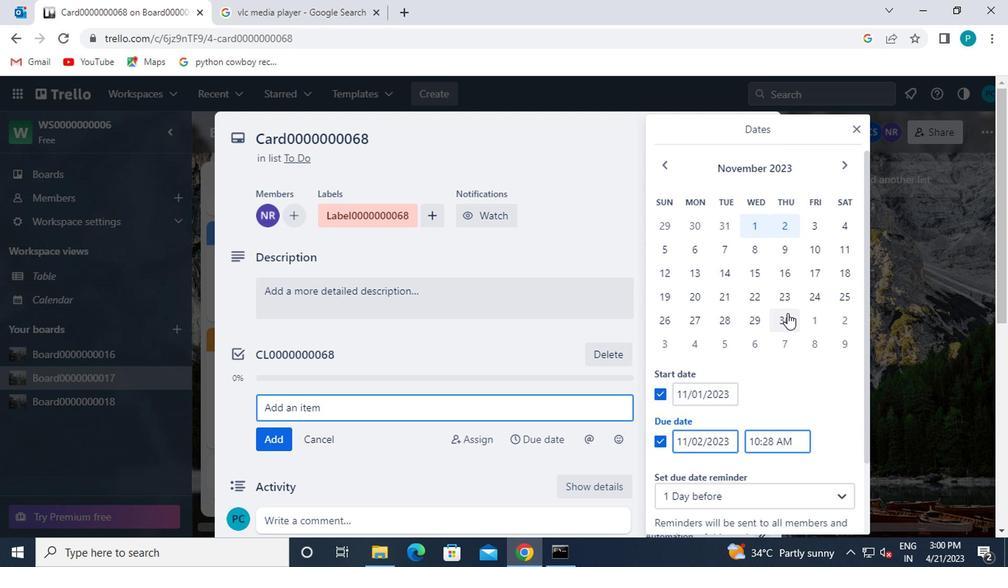 
Action: Mouse moved to (781, 328)
Screenshot: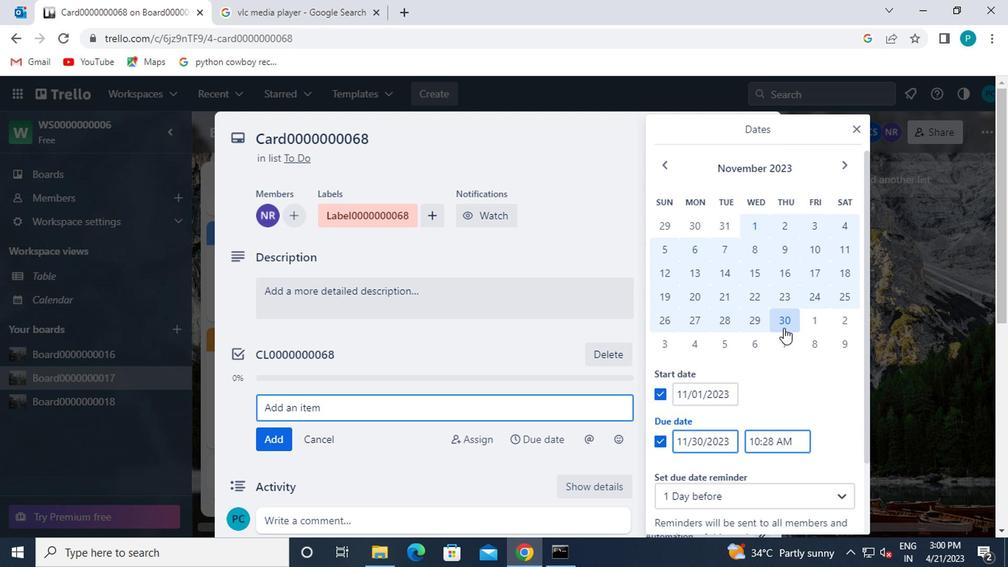 
Action: Mouse scrolled (781, 328) with delta (0, 0)
Screenshot: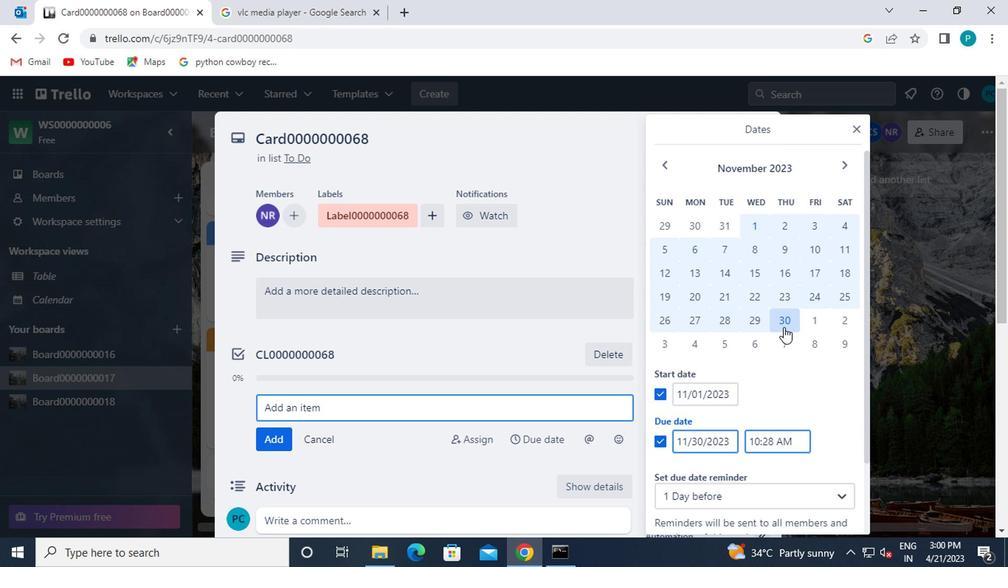 
Action: Mouse moved to (736, 493)
Screenshot: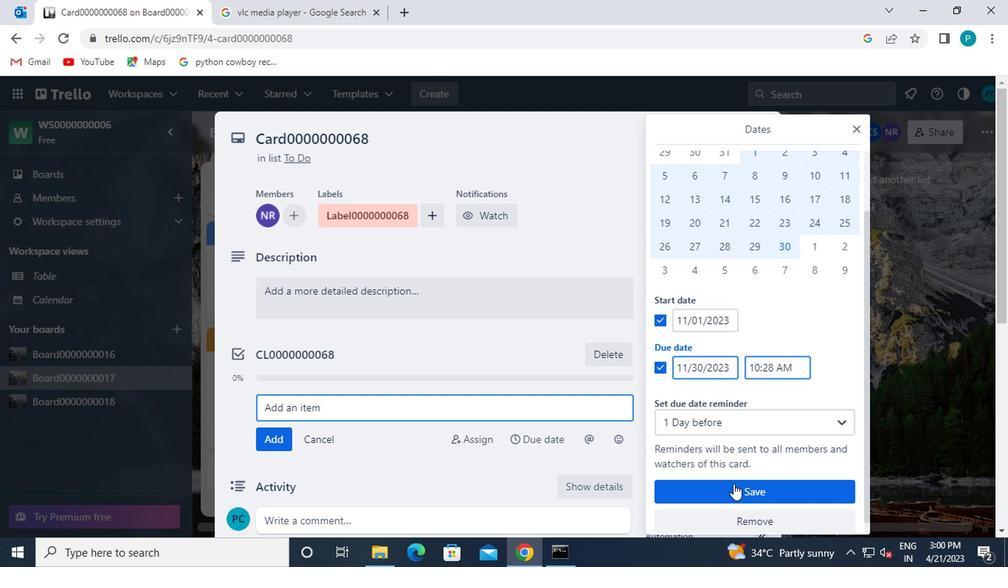 
Action: Mouse pressed left at (736, 493)
Screenshot: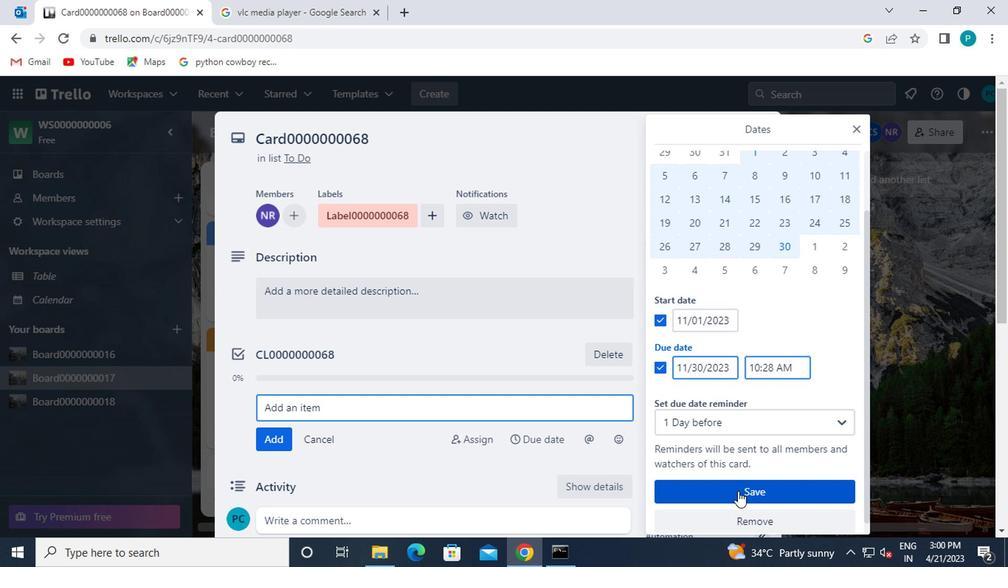 
Action: Mouse moved to (730, 488)
Screenshot: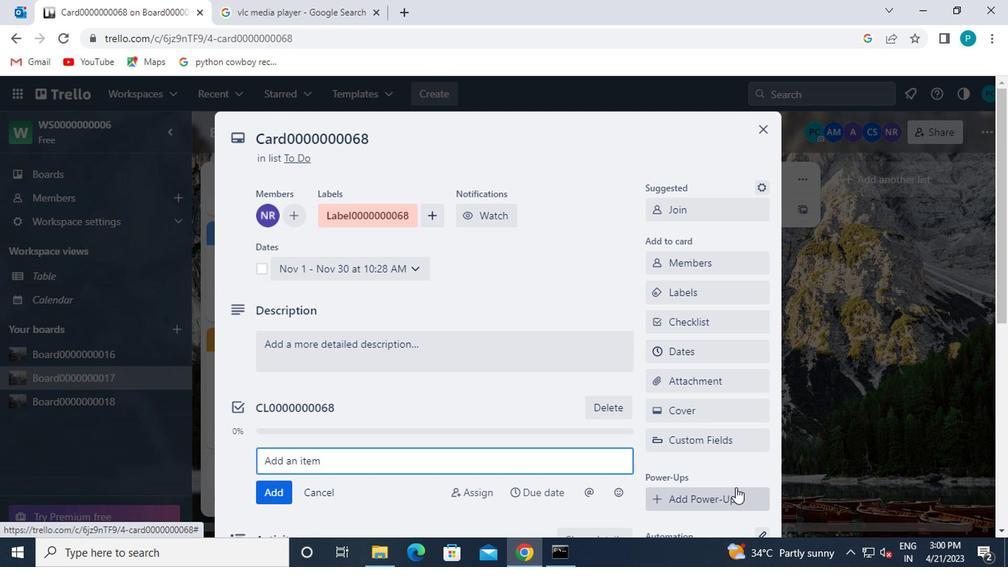 
